 Task: Select close all the editors.
Action: Mouse moved to (1102, 95)
Screenshot: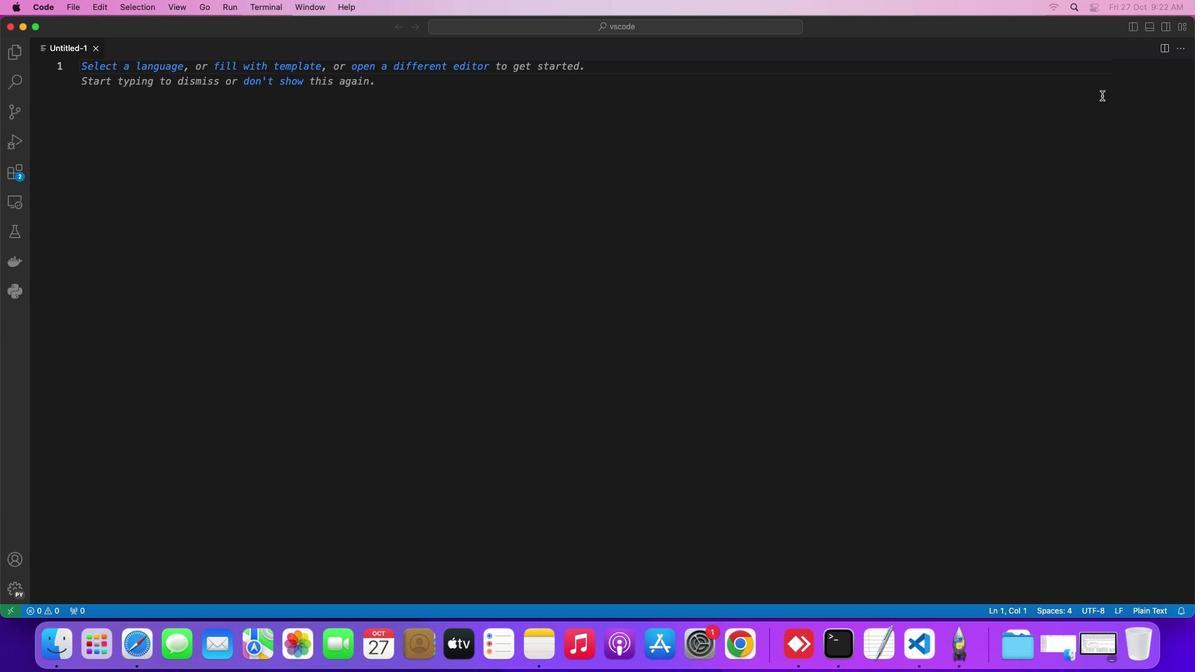 
Action: Mouse pressed left at (1102, 95)
Screenshot: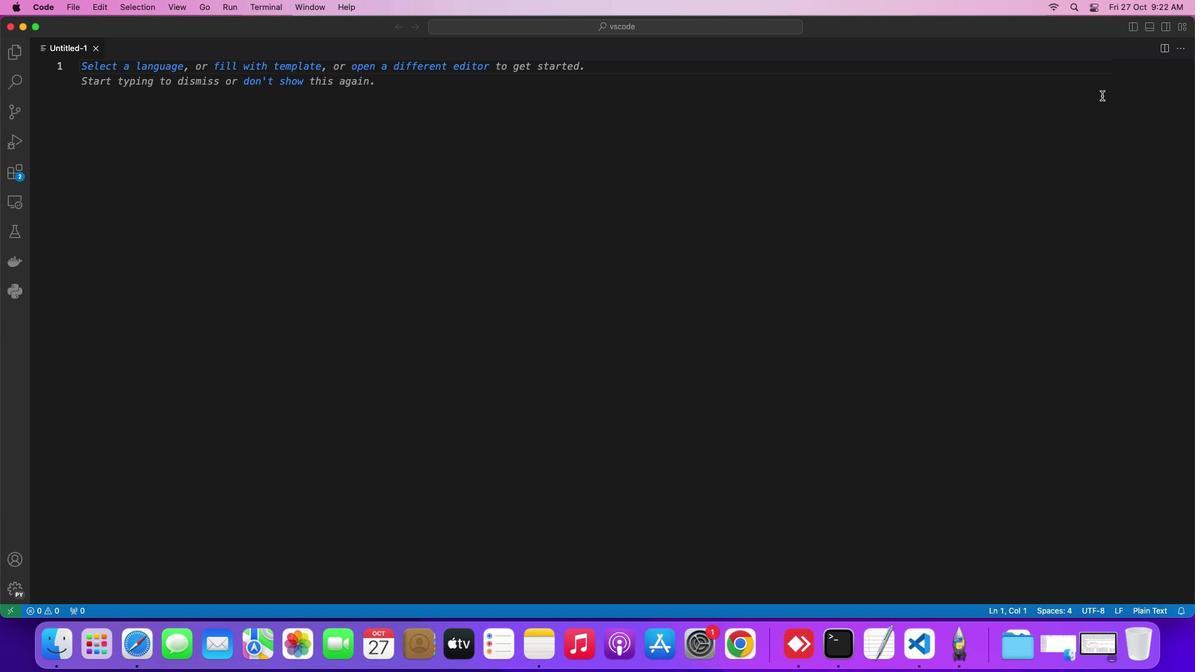
Action: Mouse moved to (1133, 29)
Screenshot: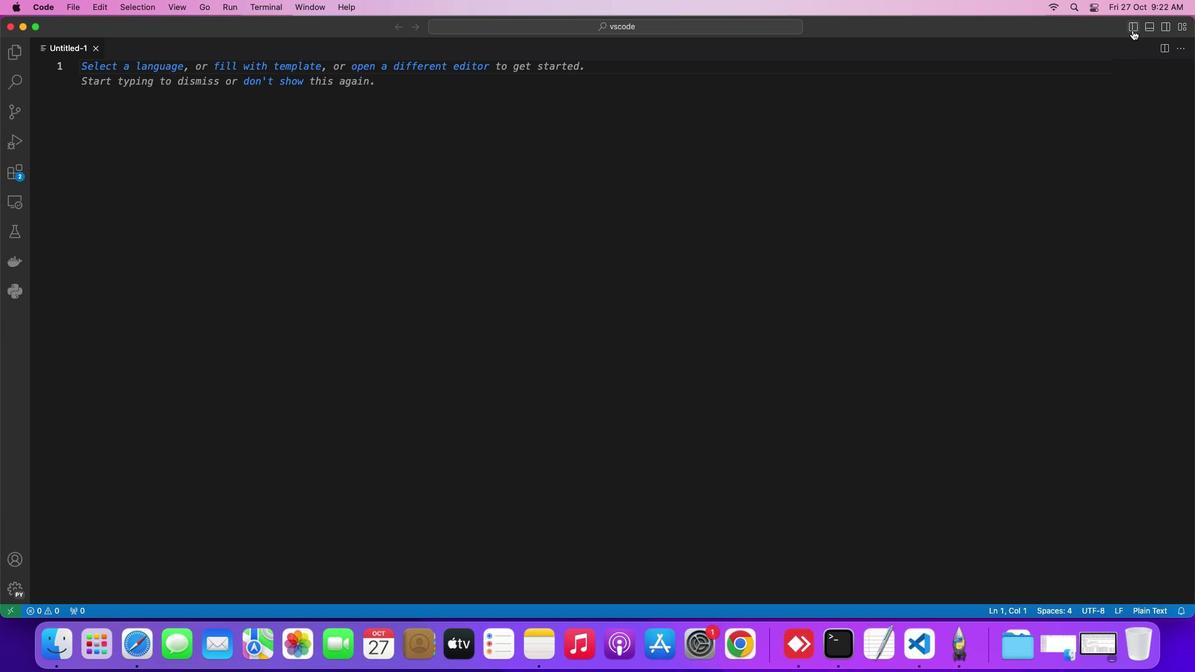 
Action: Mouse pressed left at (1133, 29)
Screenshot: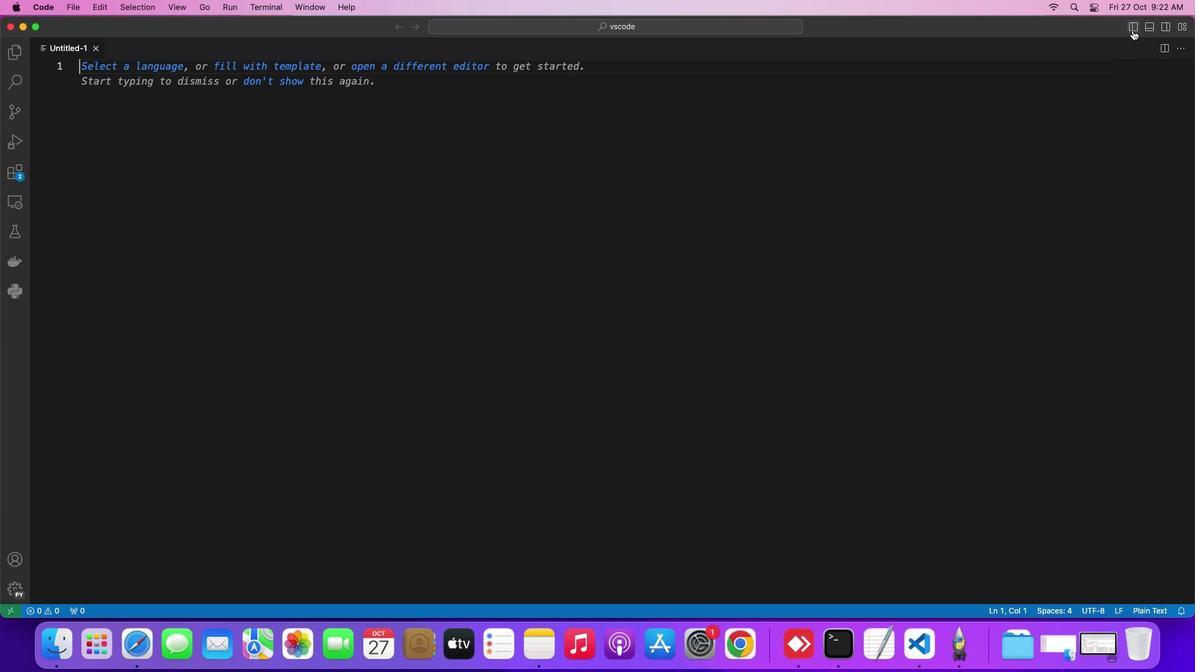 
Action: Mouse moved to (55, 49)
Screenshot: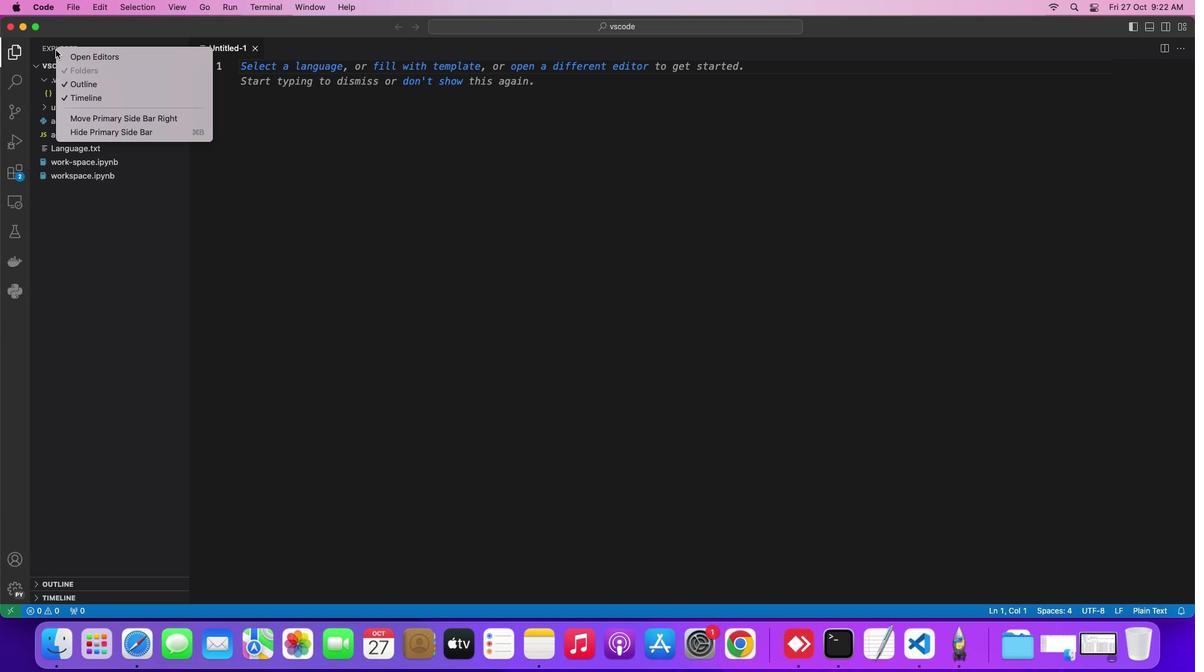 
Action: Mouse pressed right at (55, 49)
Screenshot: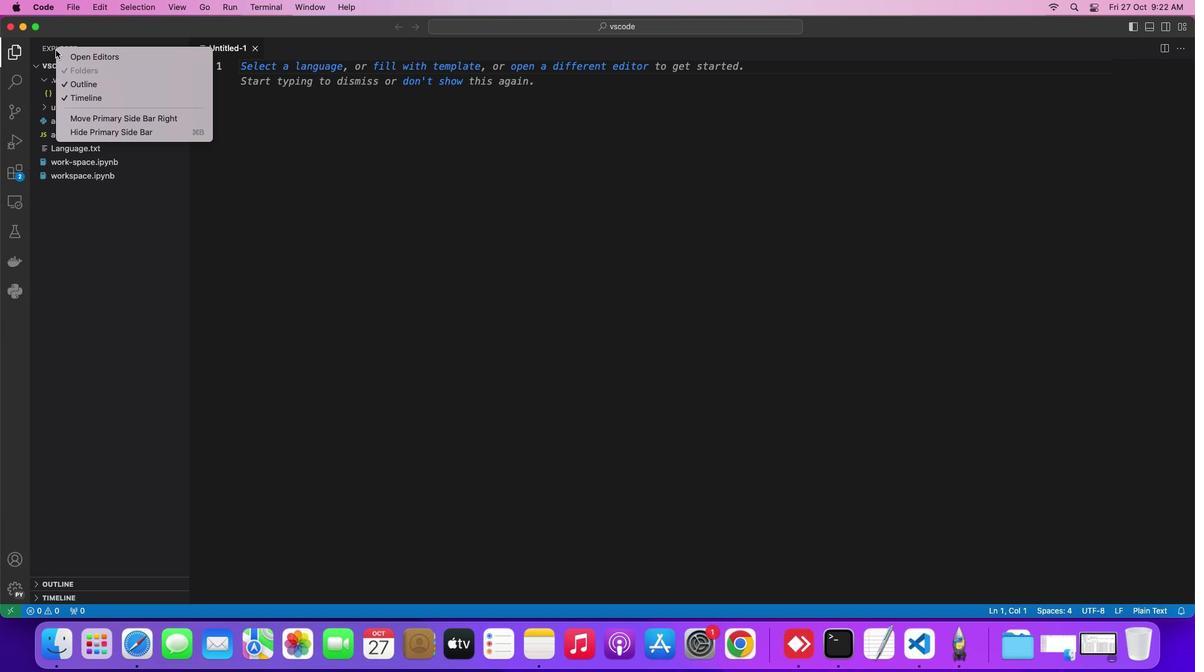 
Action: Mouse moved to (59, 51)
Screenshot: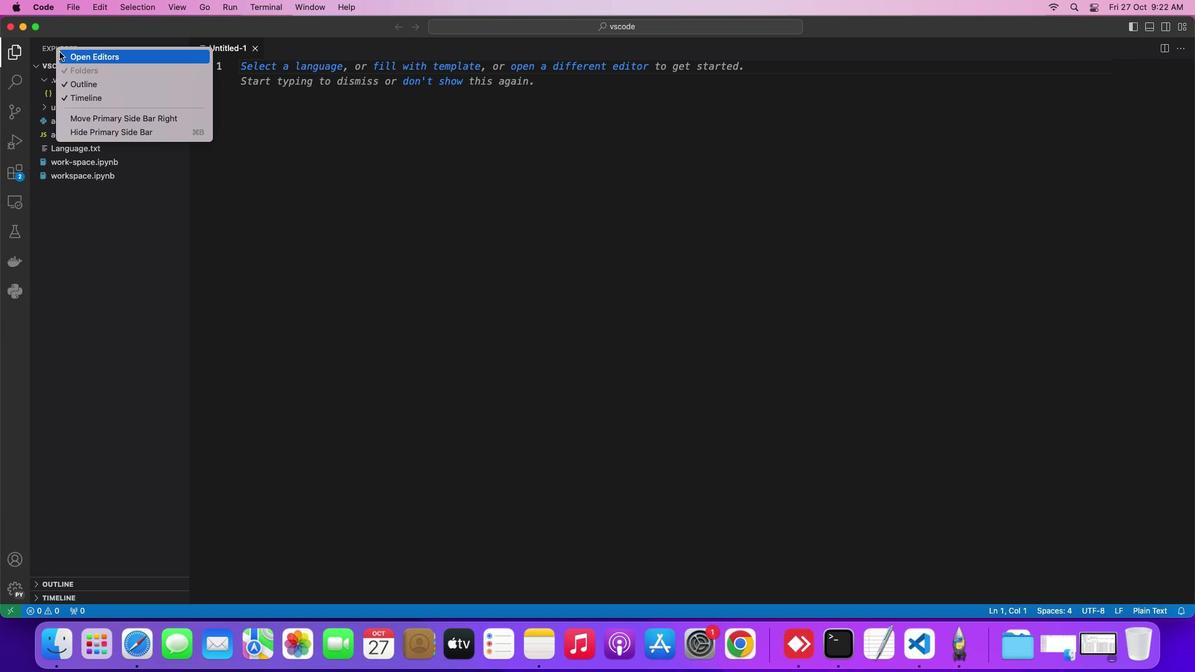 
Action: Mouse pressed left at (59, 51)
Screenshot: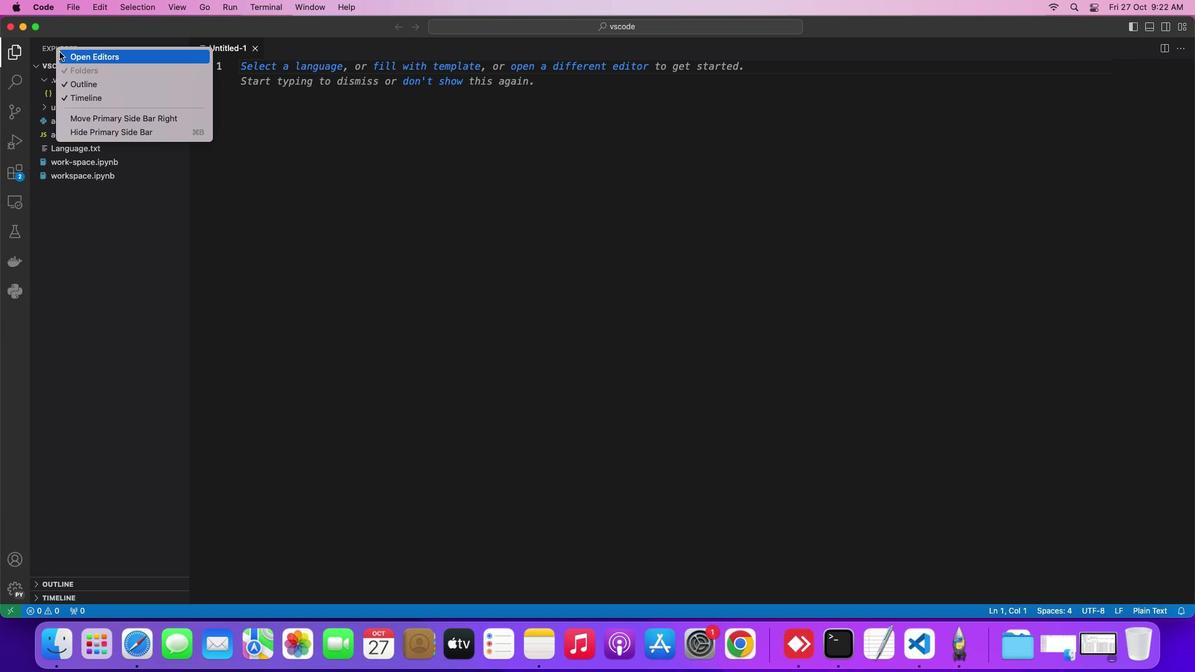 
Action: Mouse moved to (179, 68)
Screenshot: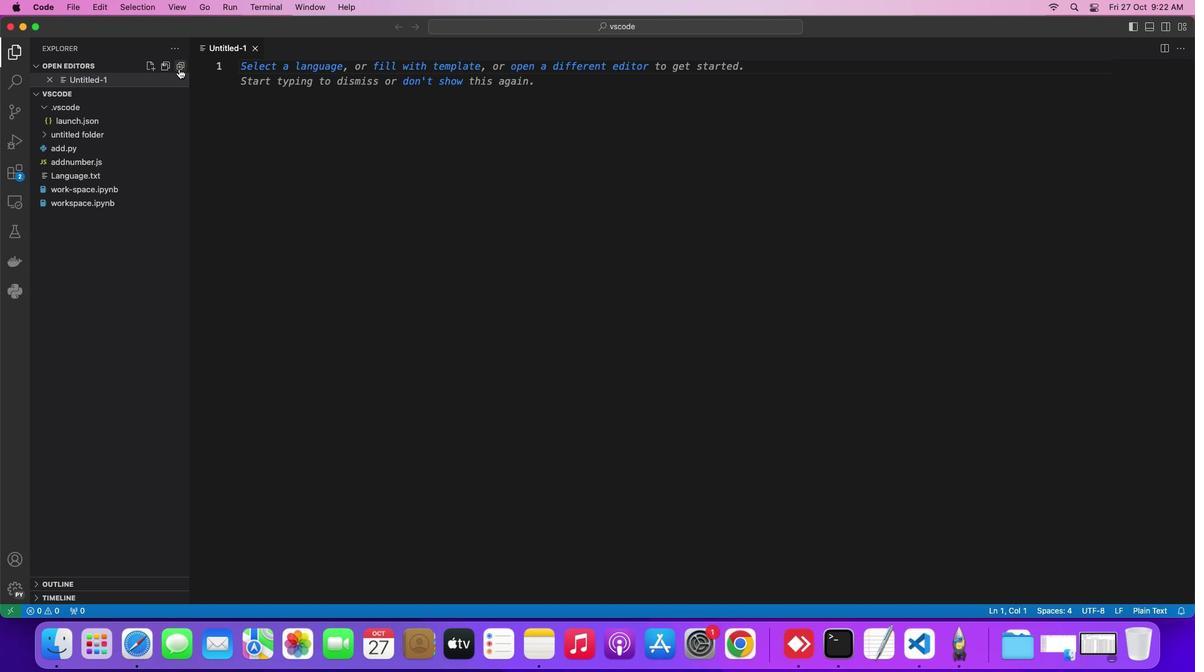 
Action: Mouse pressed left at (179, 68)
Screenshot: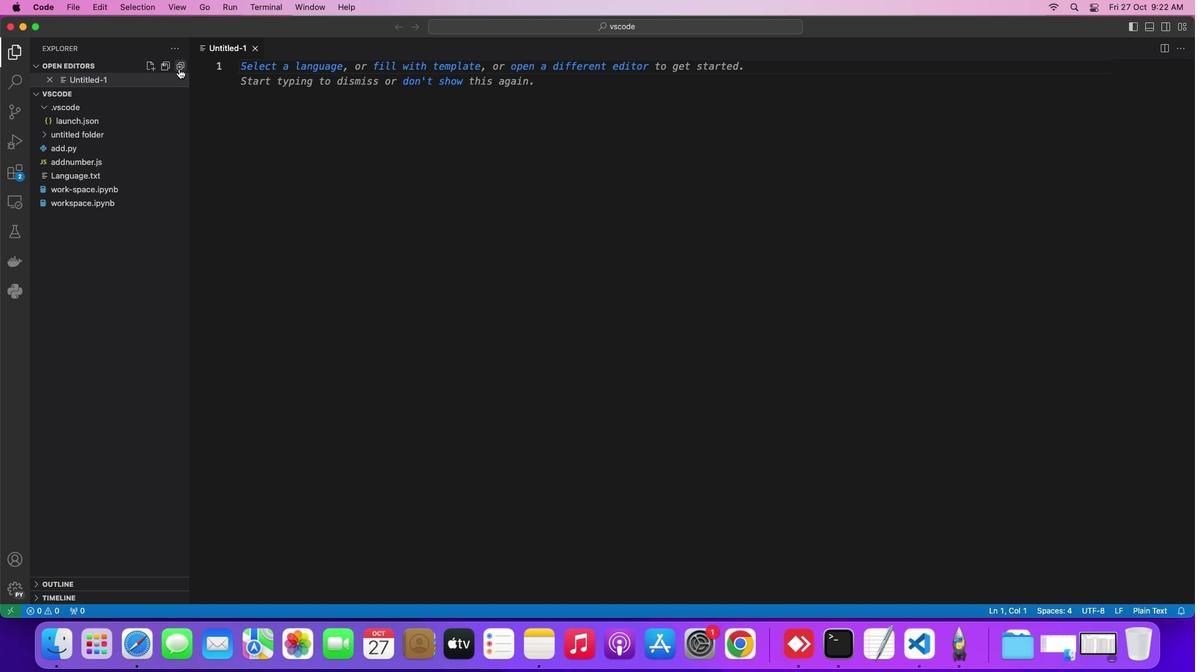 
Action: Mouse moved to (617, 247)
Screenshot: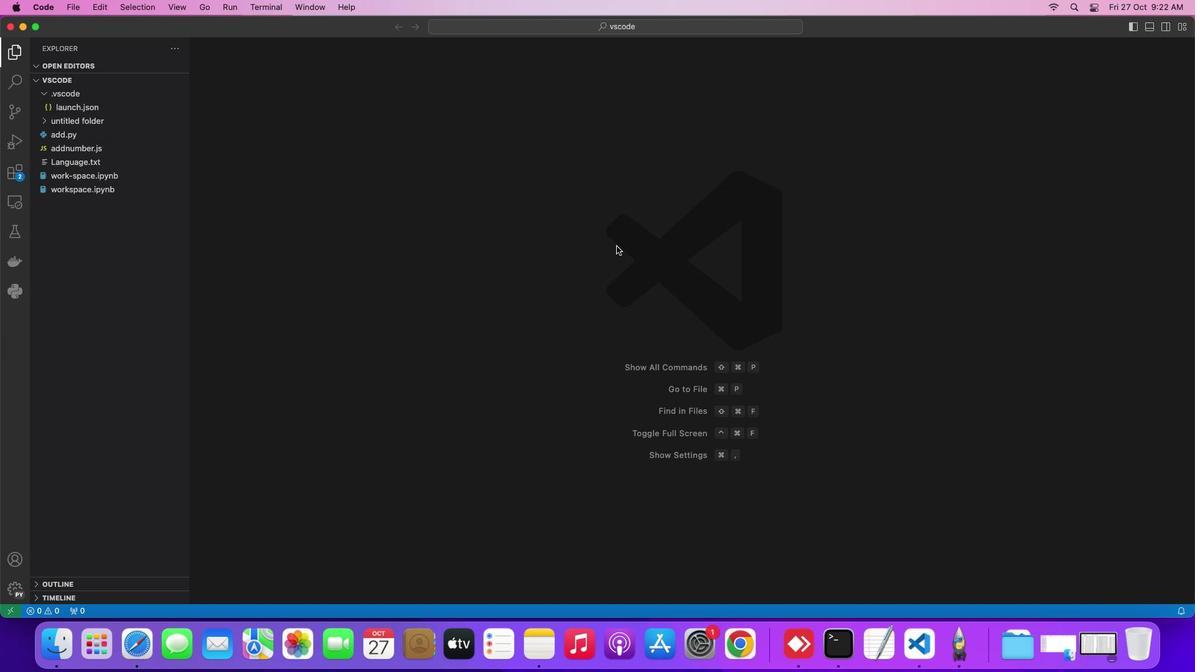 
